 Task: Find and edit the 'Networking Event' in the calendar.
Action: Mouse moved to (12, 75)
Screenshot: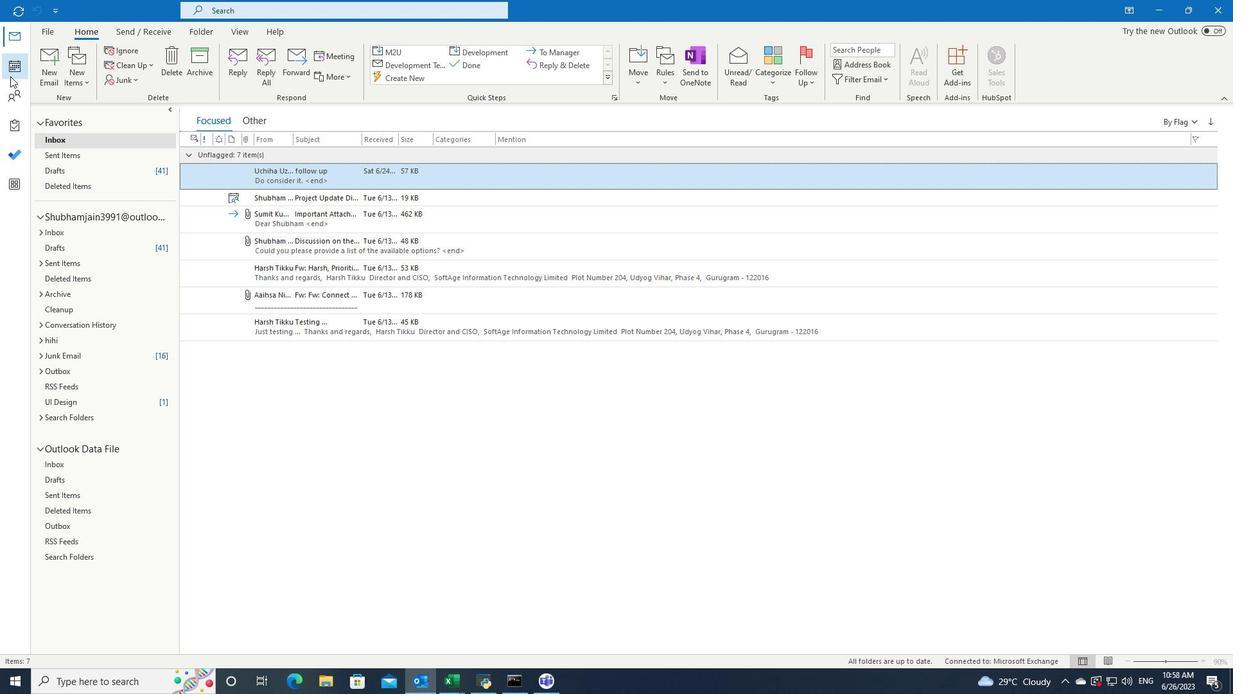 
Action: Mouse pressed left at (12, 75)
Screenshot: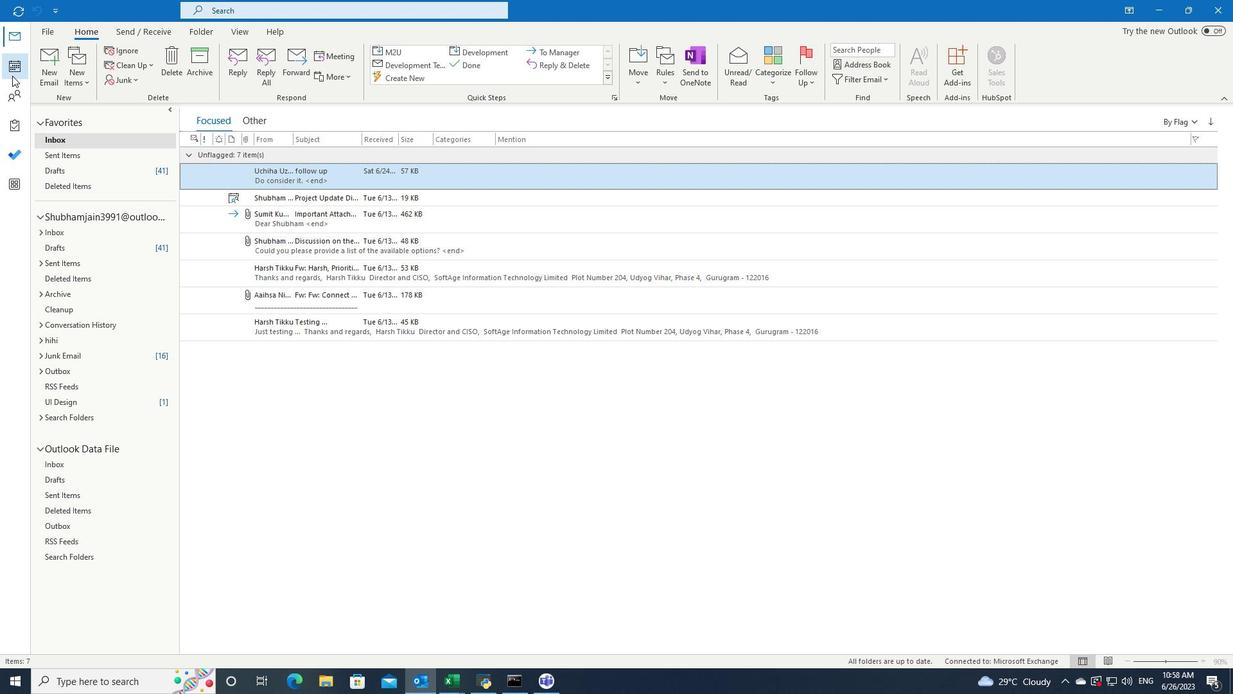 
Action: Mouse moved to (260, 9)
Screenshot: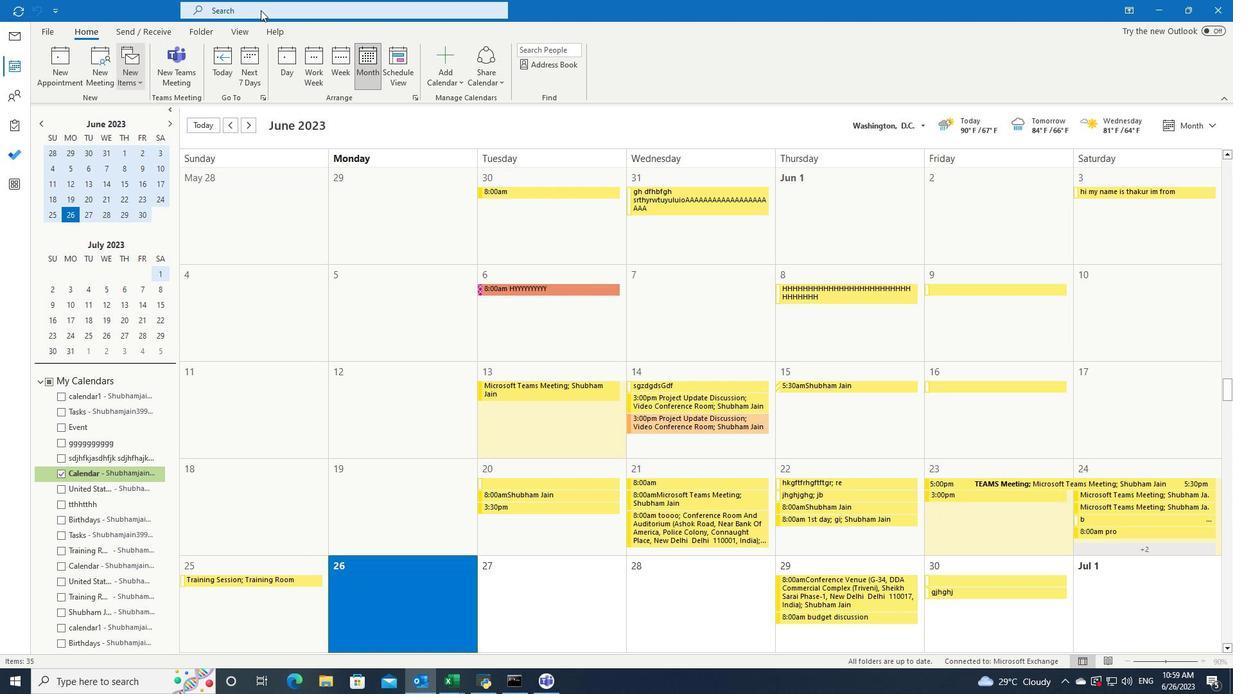 
Action: Mouse pressed left at (260, 9)
Screenshot: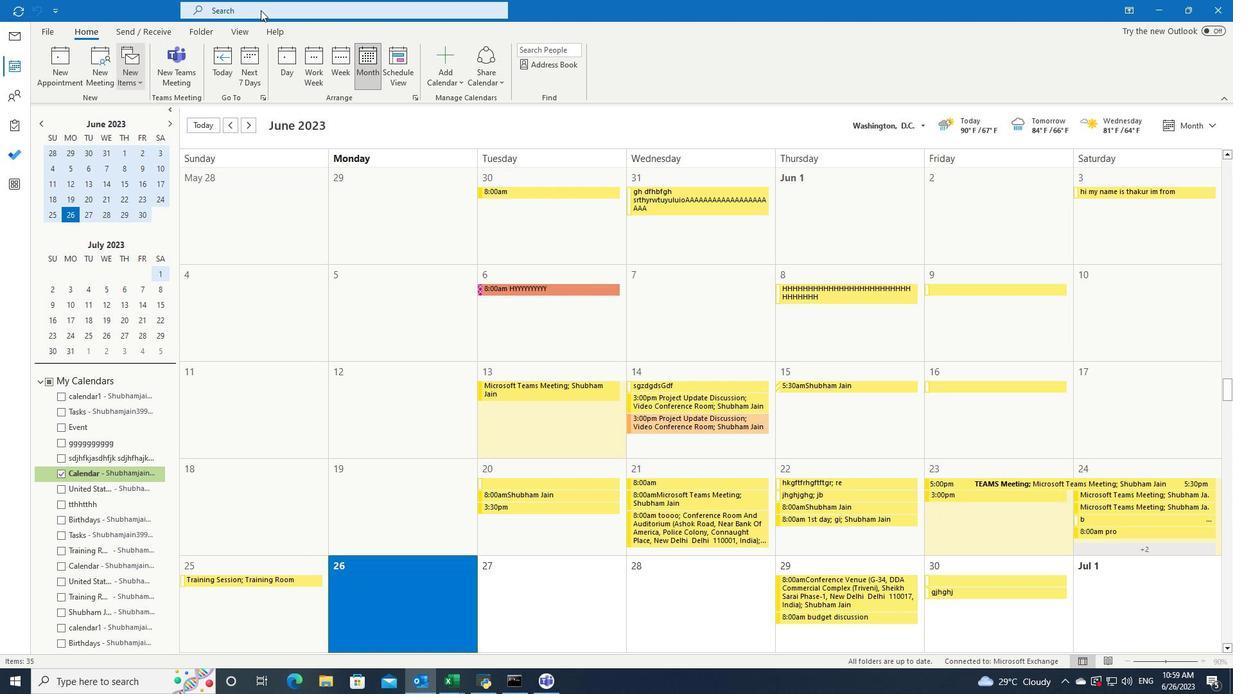 
Action: Mouse moved to (242, 12)
Screenshot: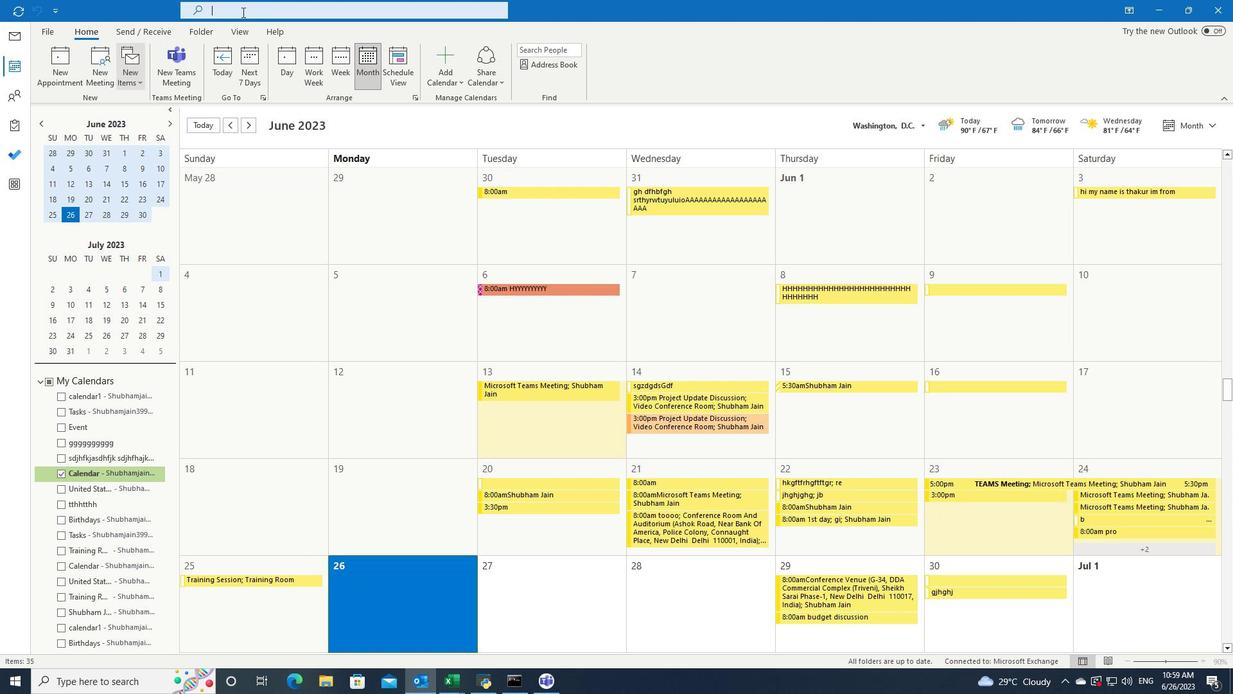 
Action: Key pressed <Key.shift>Networking<Key.space><Key.shift>Event
Screenshot: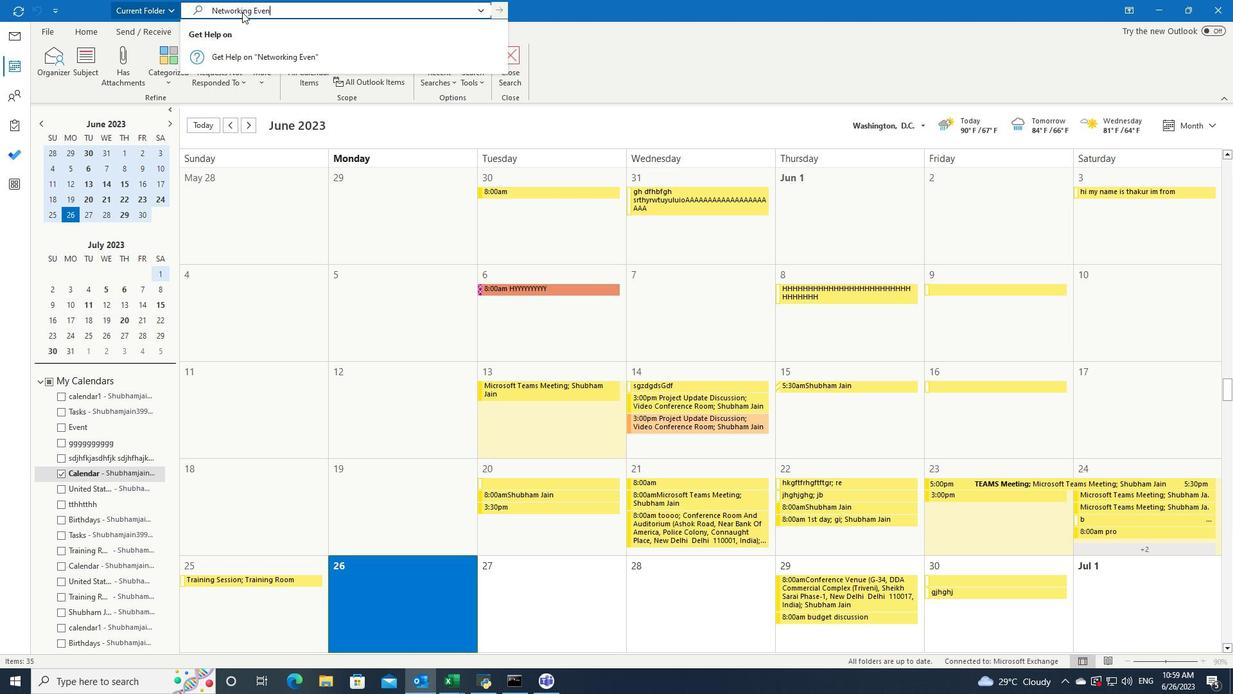 
Action: Mouse moved to (232, 55)
Screenshot: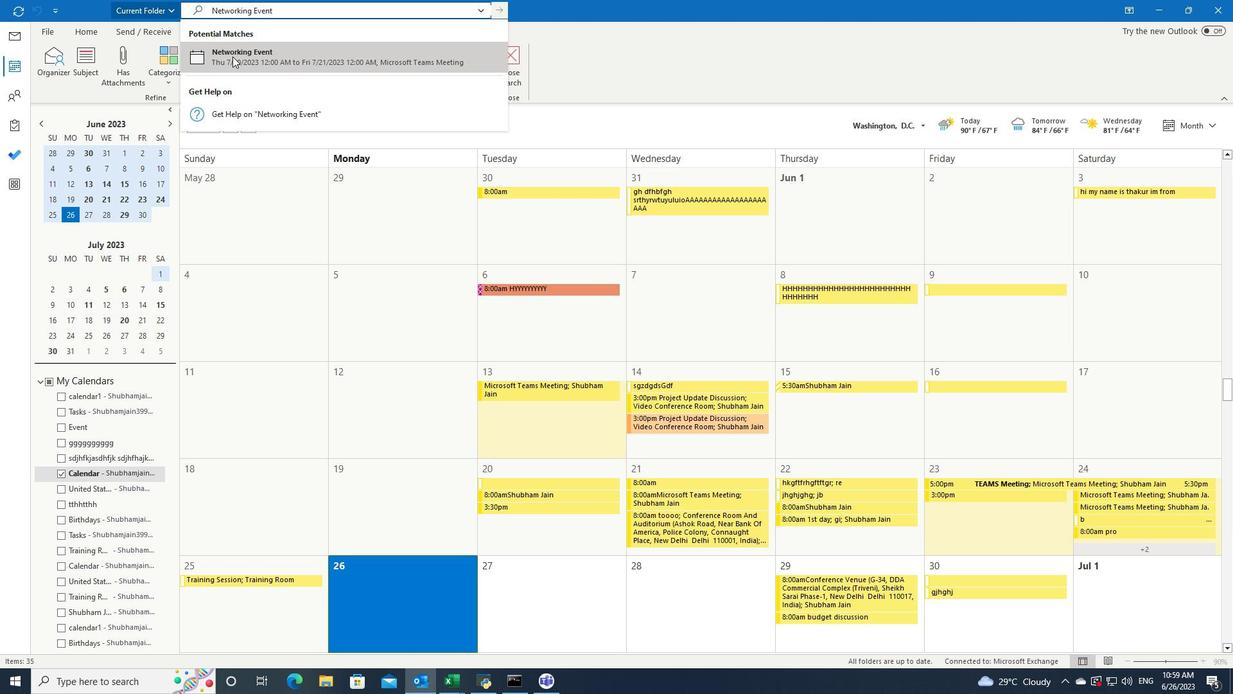
Action: Mouse pressed left at (232, 55)
Screenshot: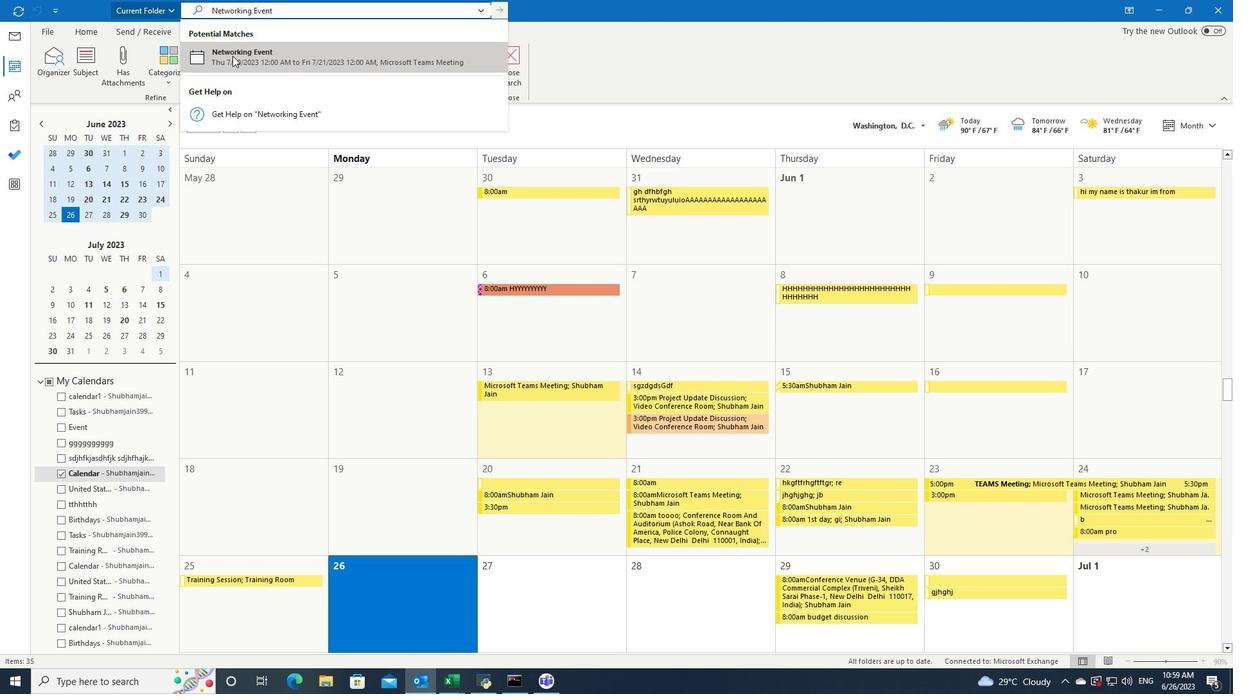
Action: Mouse moved to (557, 117)
Screenshot: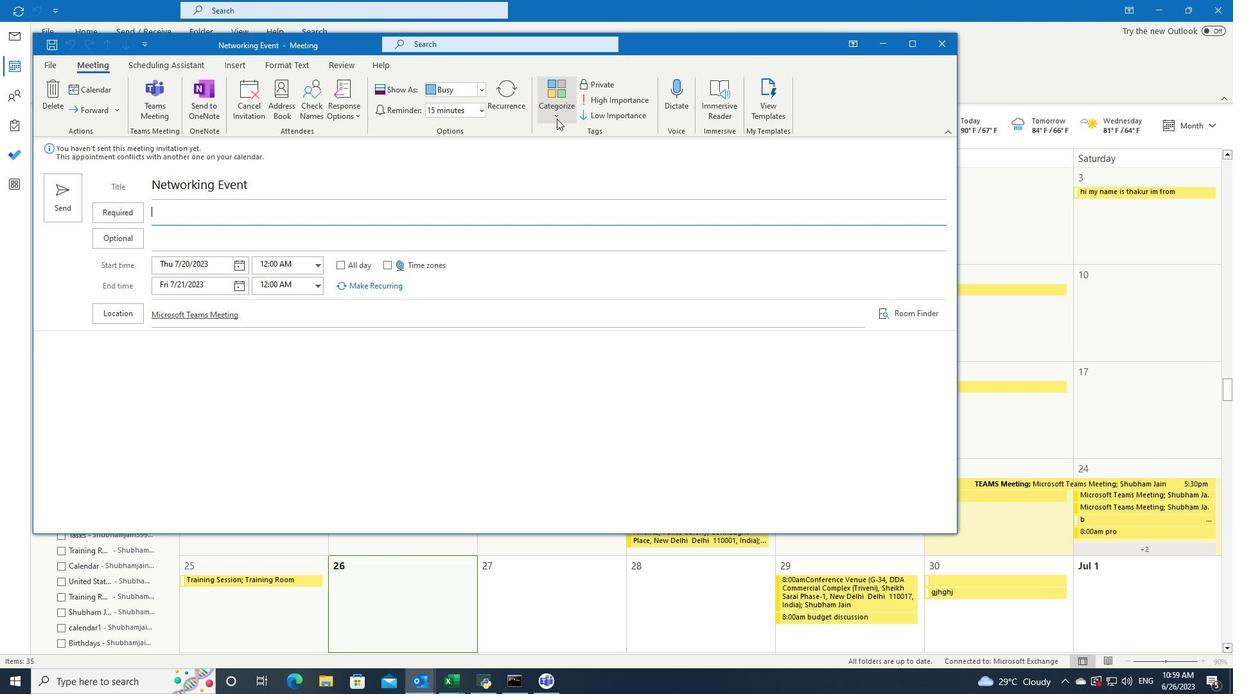 
Action: Mouse pressed left at (557, 117)
Screenshot: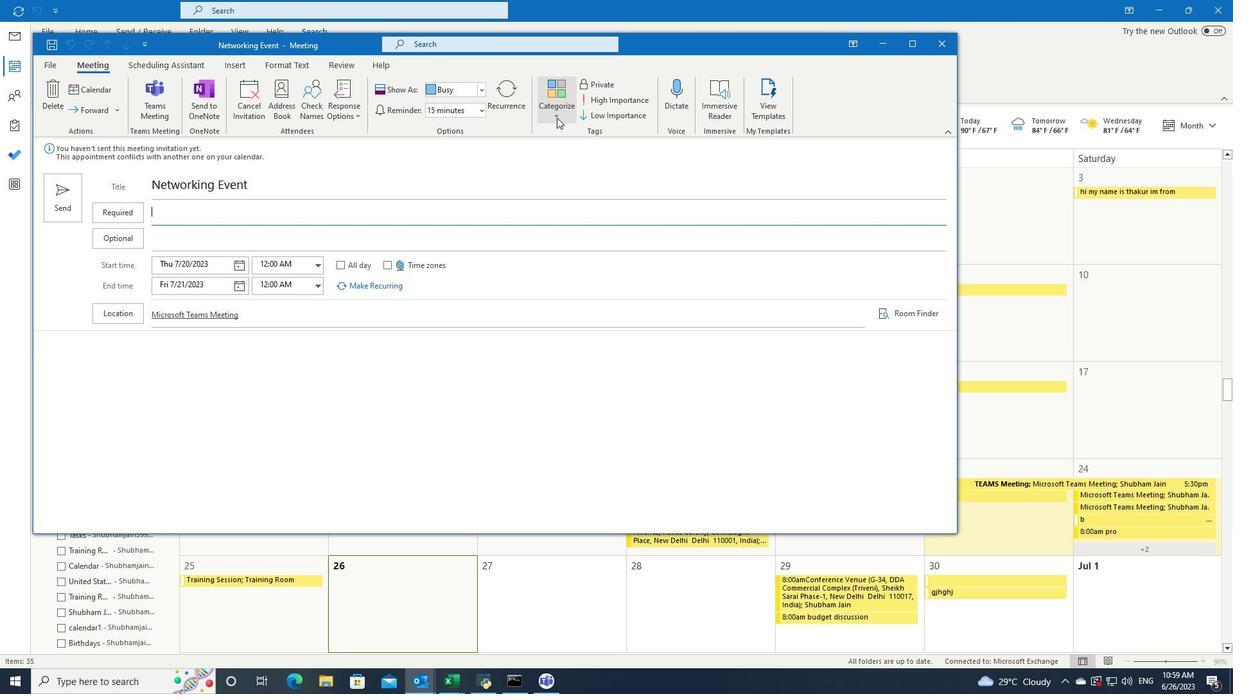 
Action: Mouse moved to (555, 208)
Screenshot: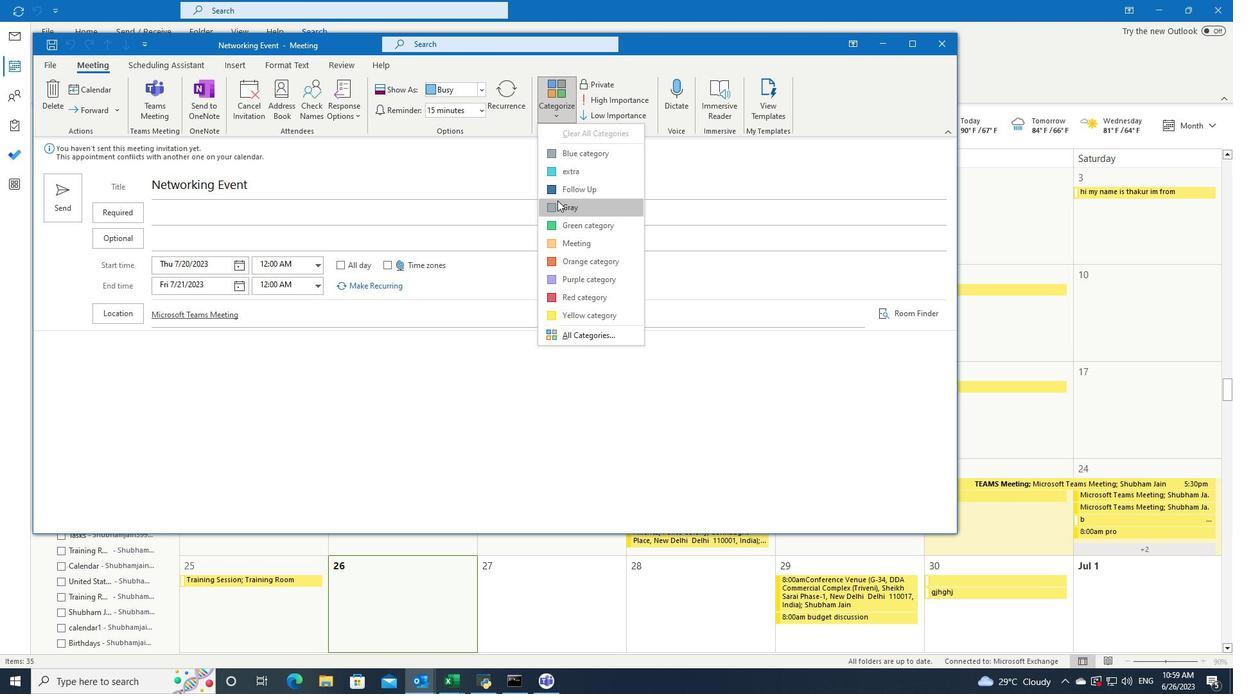 
Action: Mouse pressed left at (555, 208)
Screenshot: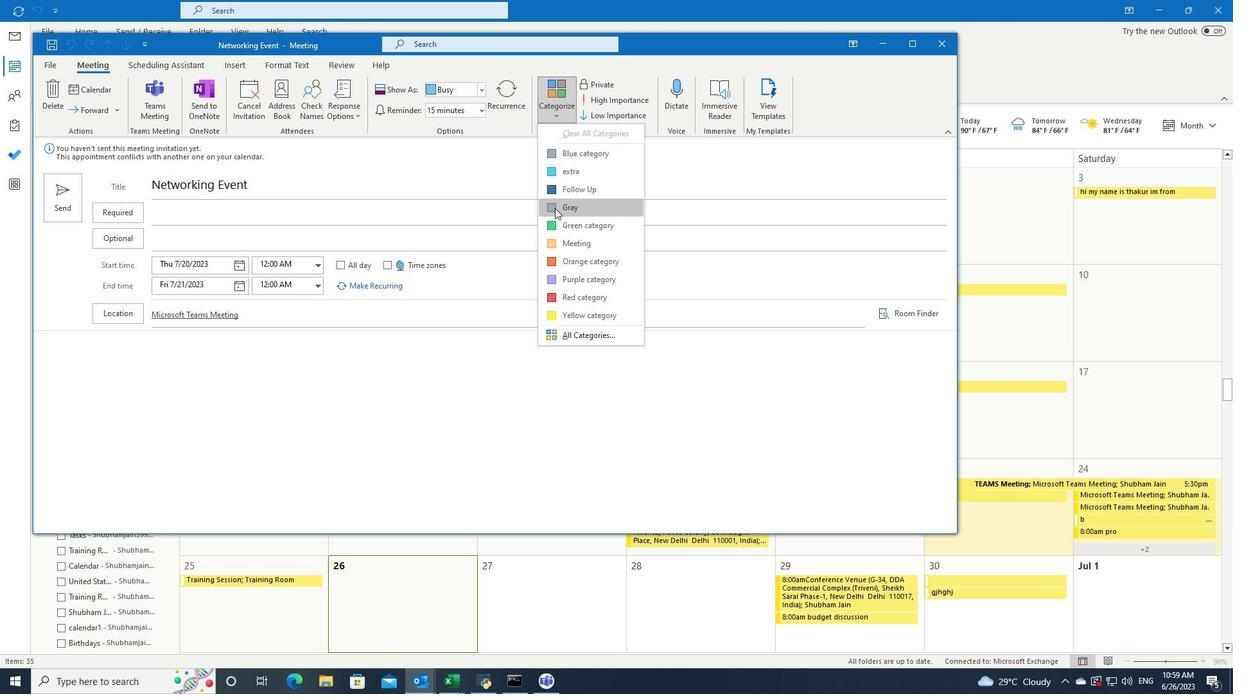
